 Task: Check the sale-to-list ratio of master bedroom in the last 5 years.
Action: Mouse moved to (857, 197)
Screenshot: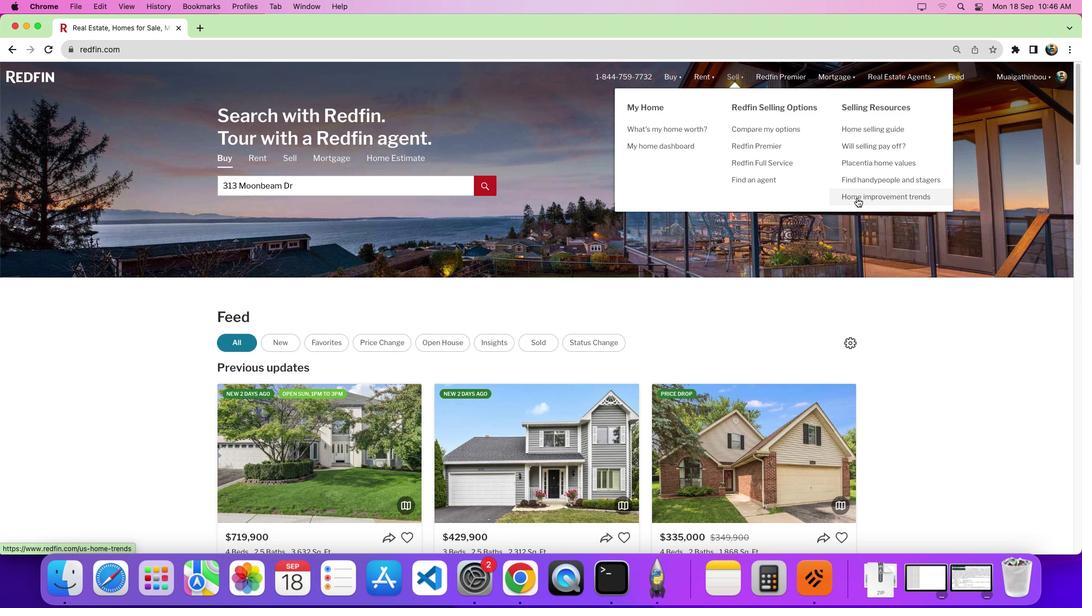 
Action: Mouse pressed left at (857, 197)
Screenshot: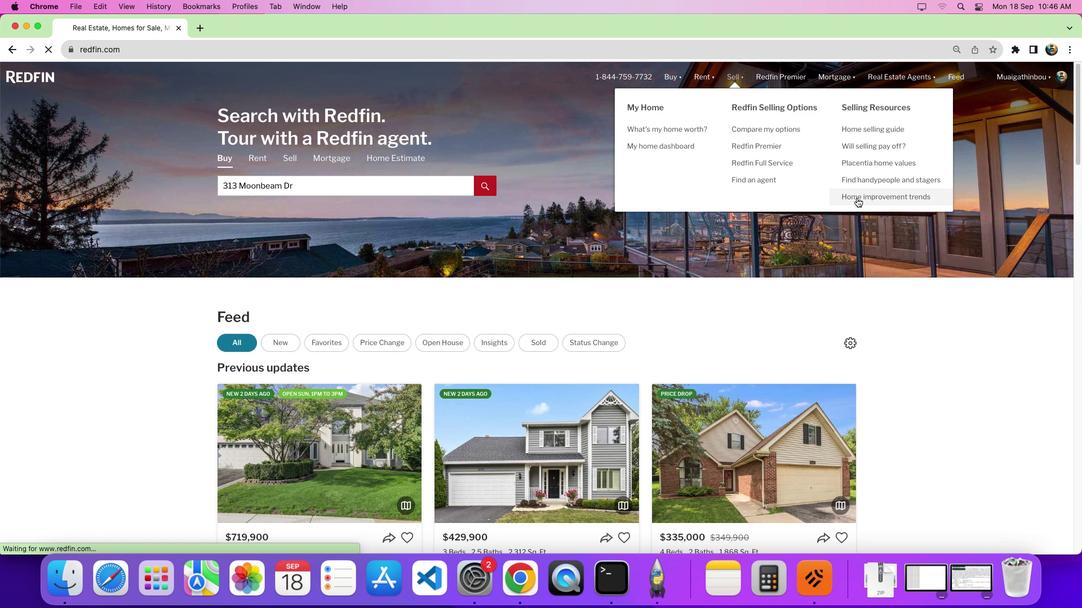
Action: Mouse moved to (303, 214)
Screenshot: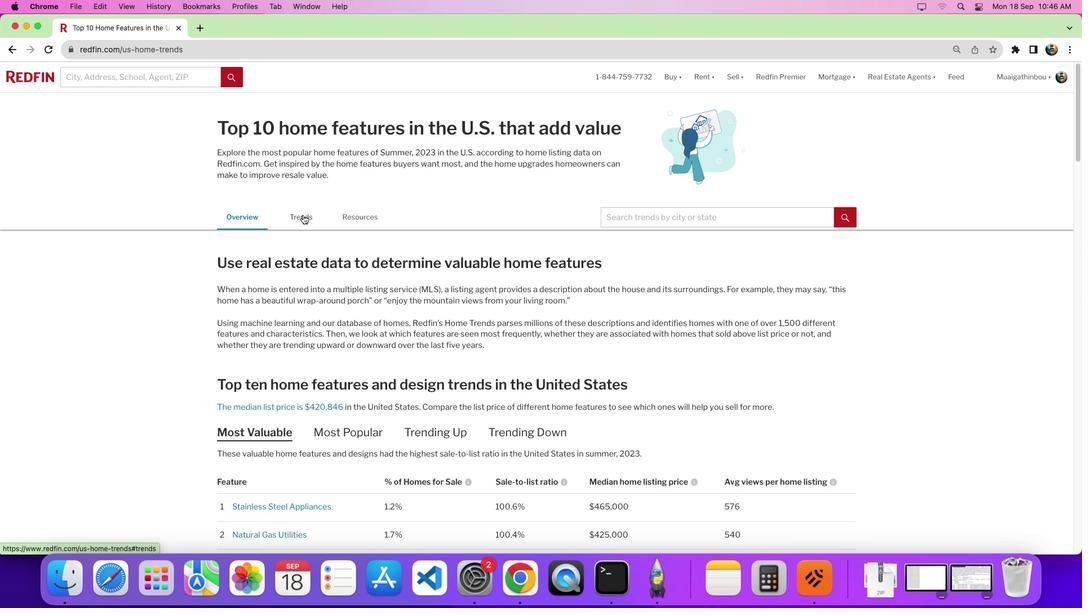 
Action: Mouse pressed left at (303, 214)
Screenshot: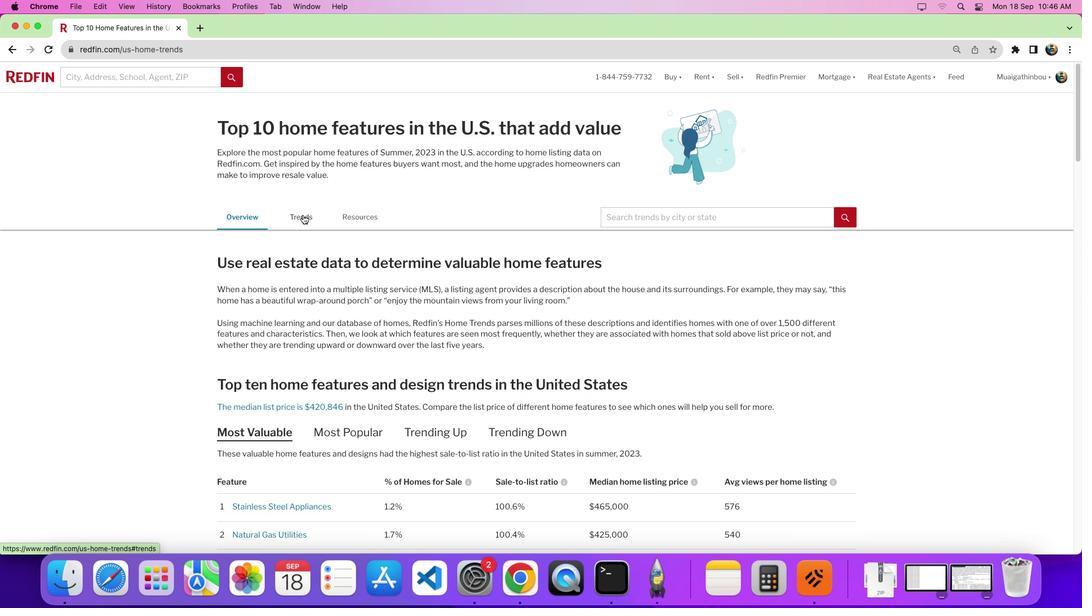 
Action: Mouse moved to (1080, 343)
Screenshot: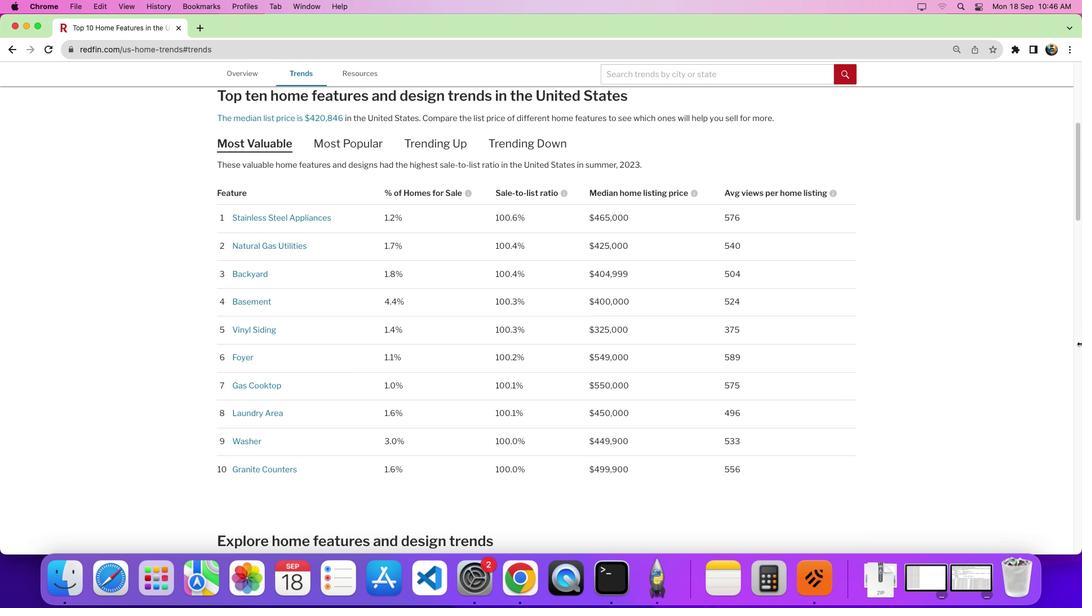 
Action: Mouse pressed left at (1080, 343)
Screenshot: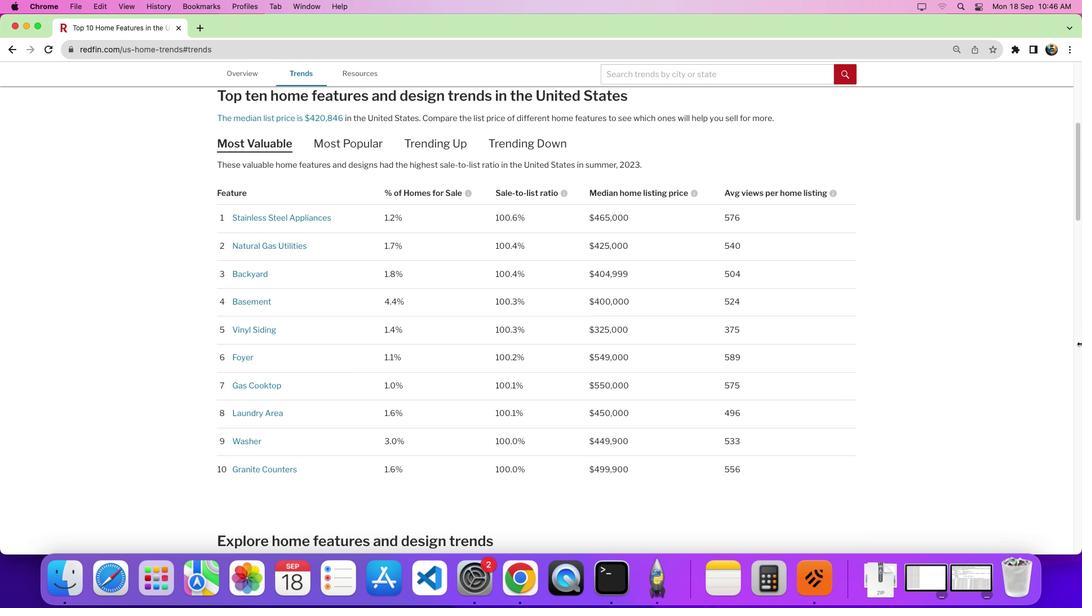 
Action: Mouse moved to (311, 192)
Screenshot: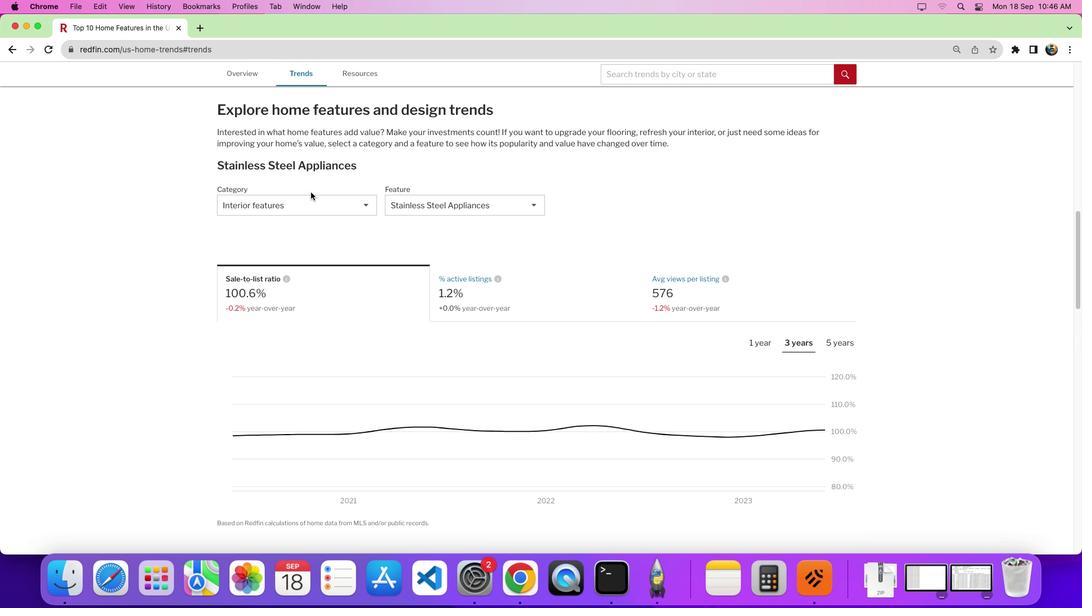 
Action: Mouse pressed left at (311, 192)
Screenshot: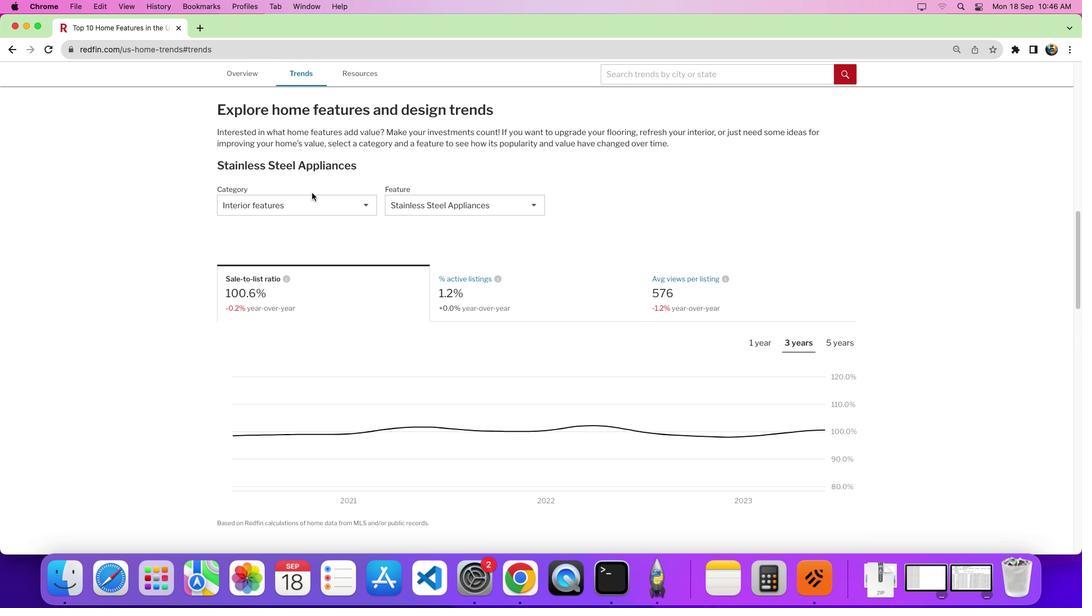 
Action: Mouse moved to (315, 199)
Screenshot: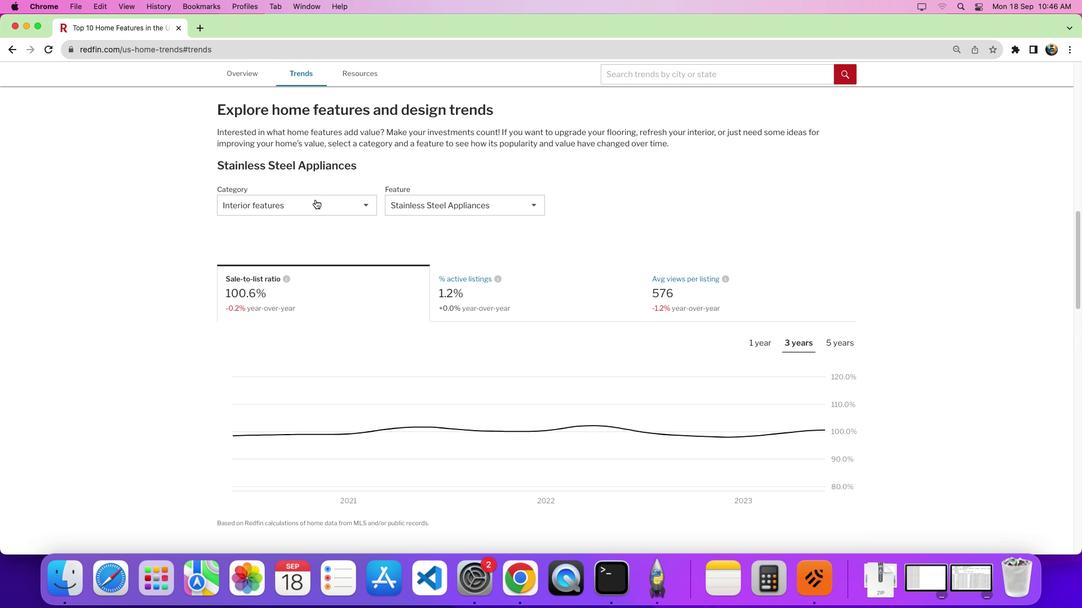
Action: Mouse pressed left at (315, 199)
Screenshot: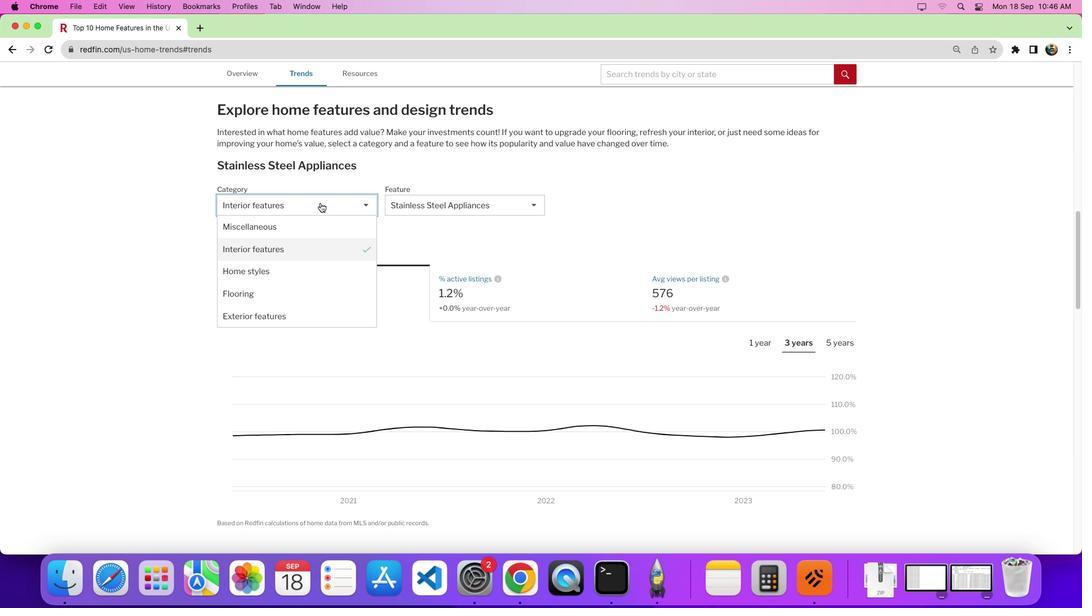 
Action: Mouse moved to (359, 257)
Screenshot: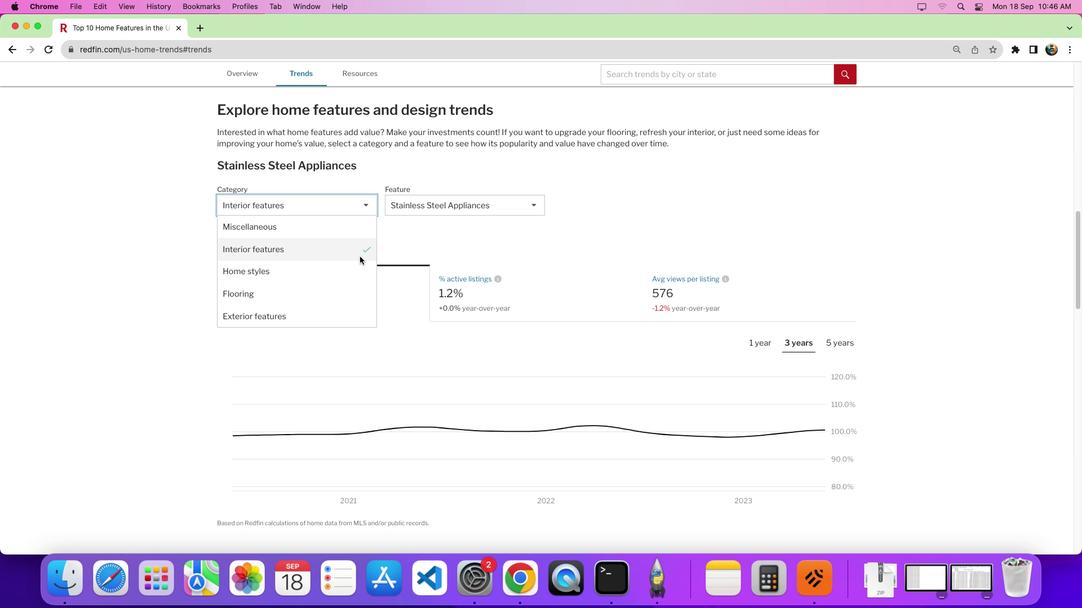 
Action: Mouse pressed left at (359, 257)
Screenshot: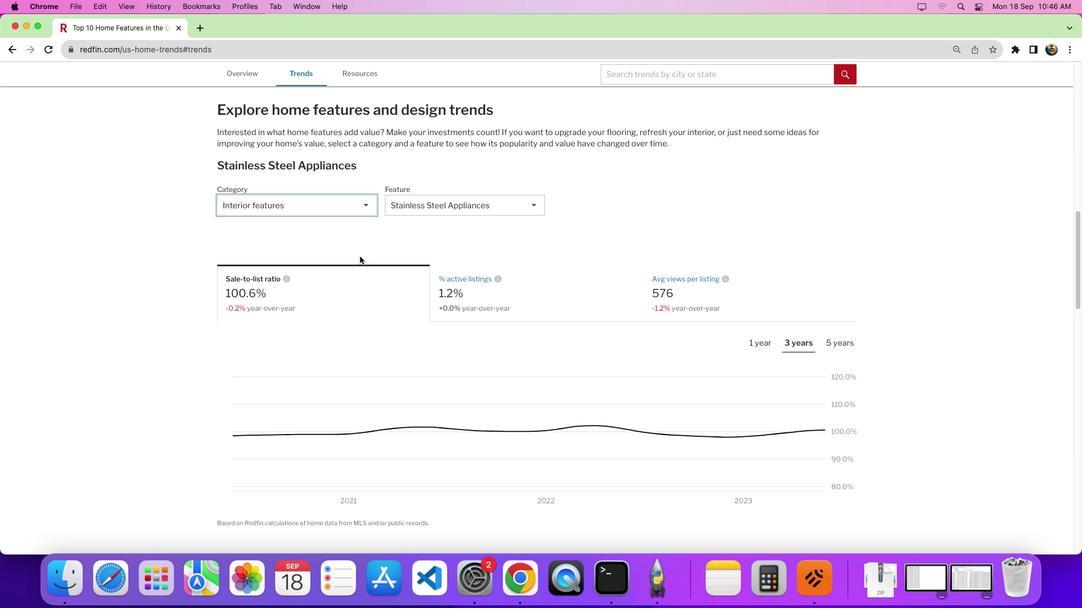 
Action: Mouse moved to (455, 205)
Screenshot: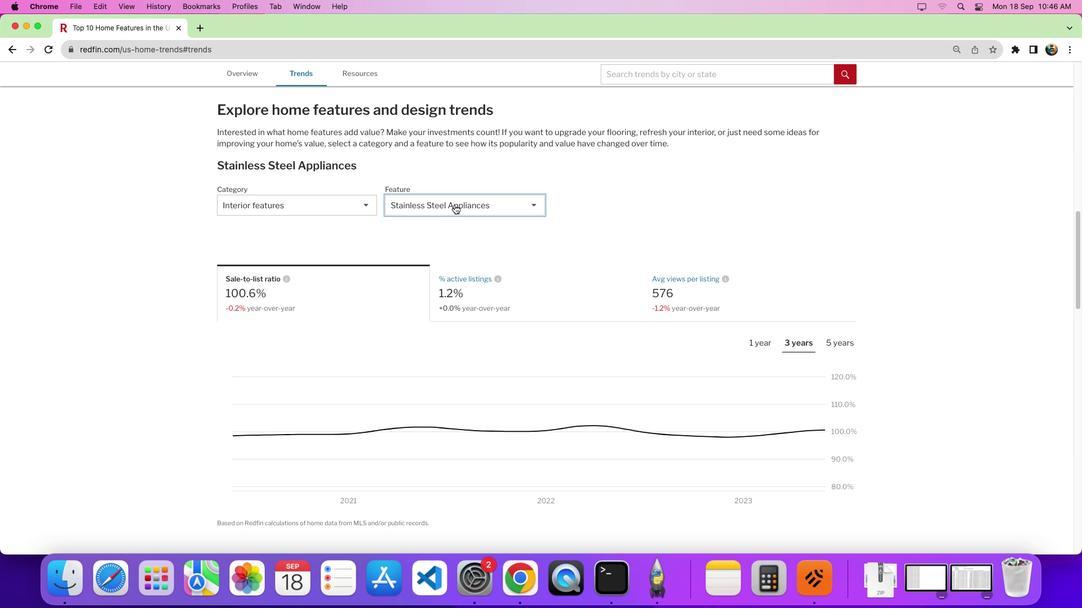 
Action: Mouse pressed left at (455, 205)
Screenshot: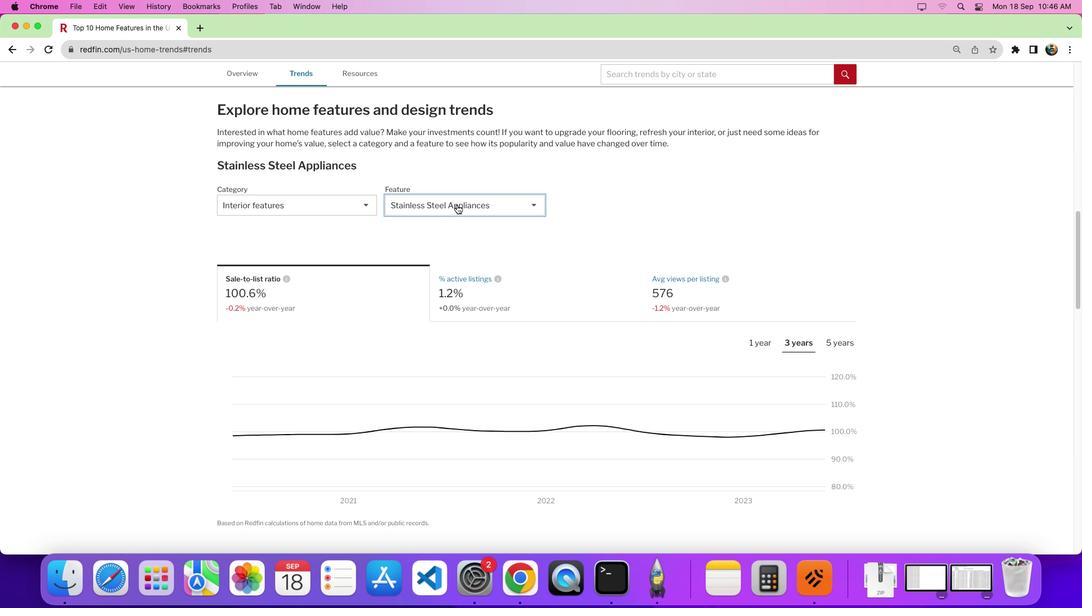 
Action: Mouse moved to (539, 320)
Screenshot: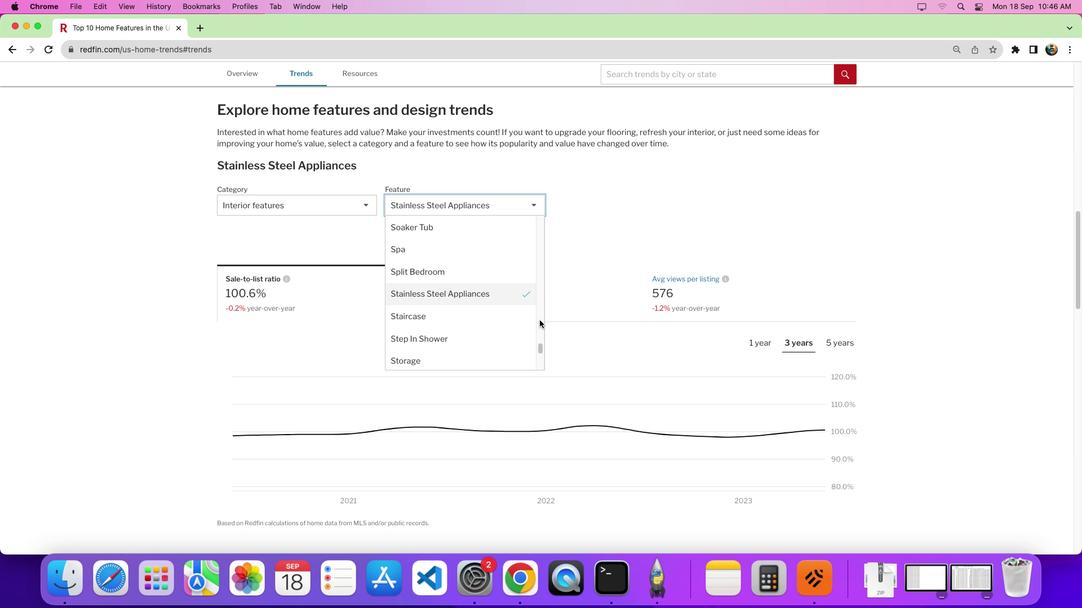 
Action: Mouse pressed left at (539, 320)
Screenshot: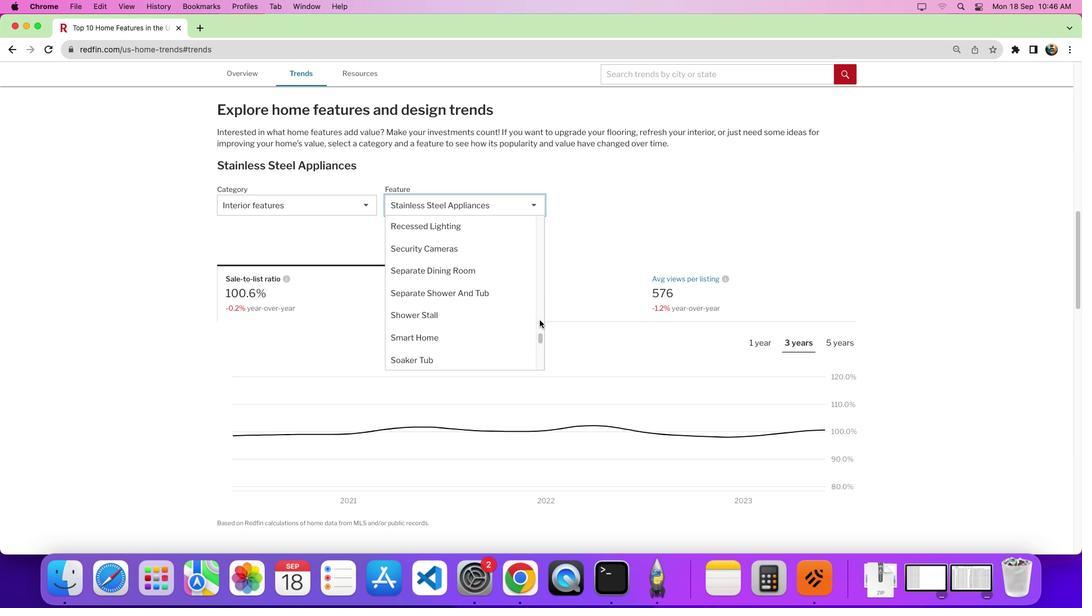 
Action: Mouse moved to (454, 321)
Screenshot: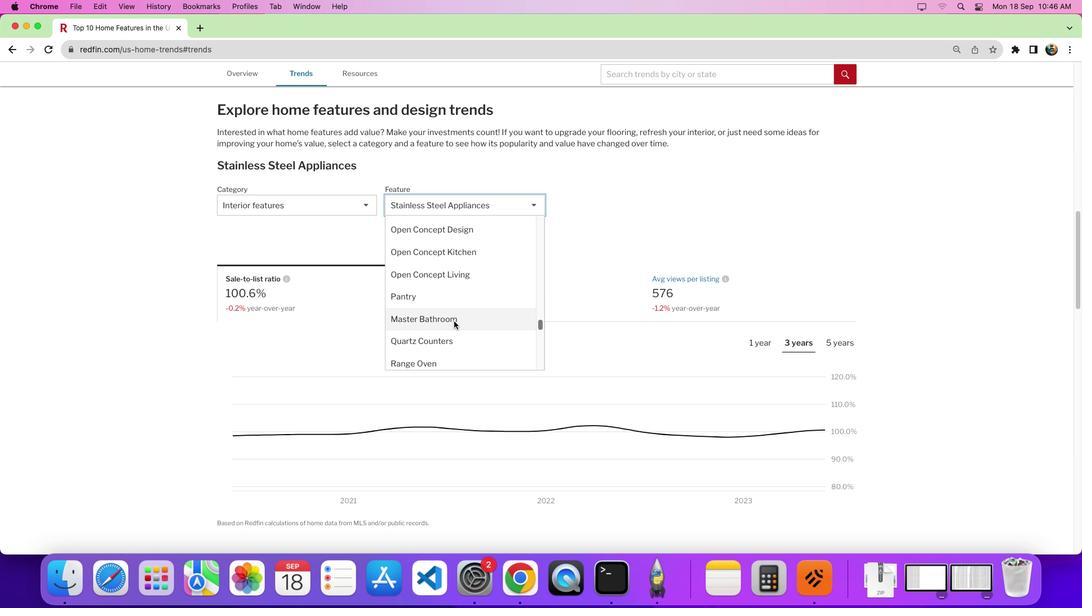 
Action: Mouse pressed left at (454, 321)
Screenshot: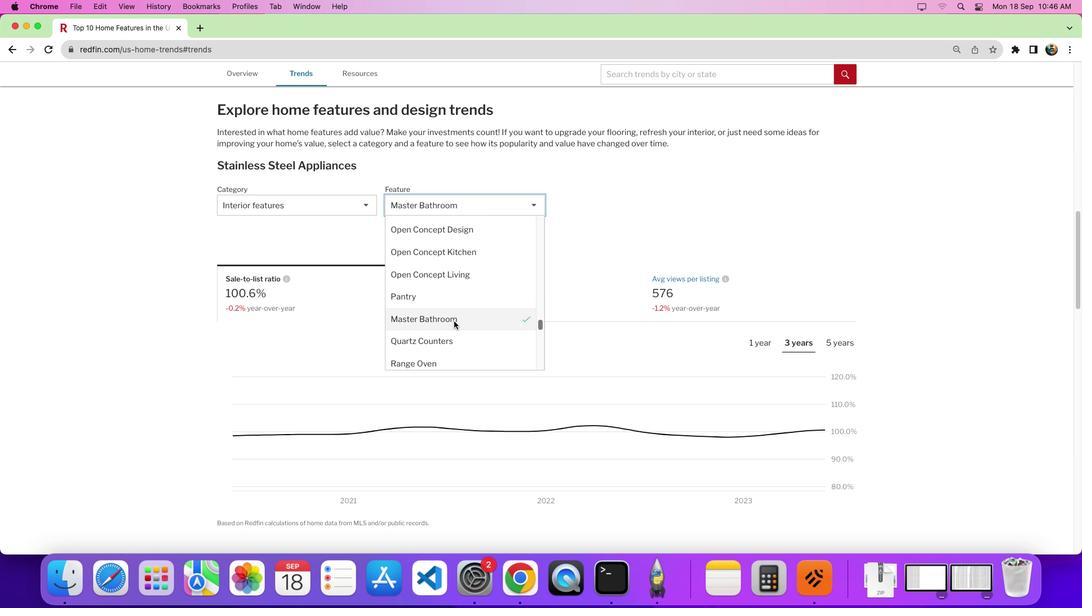 
Action: Mouse moved to (836, 345)
Screenshot: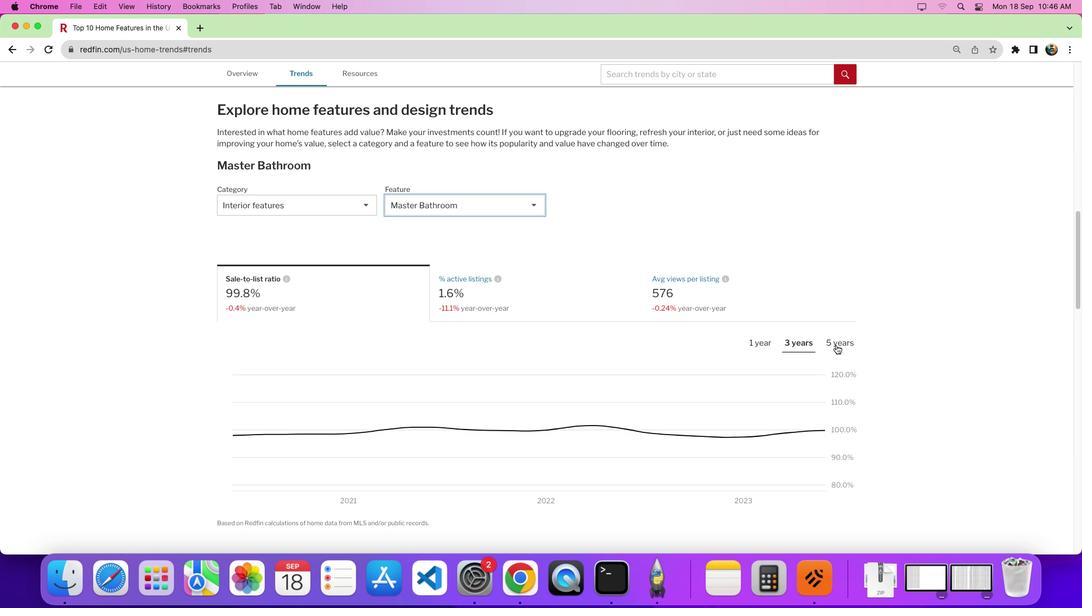 
Action: Mouse pressed left at (836, 345)
Screenshot: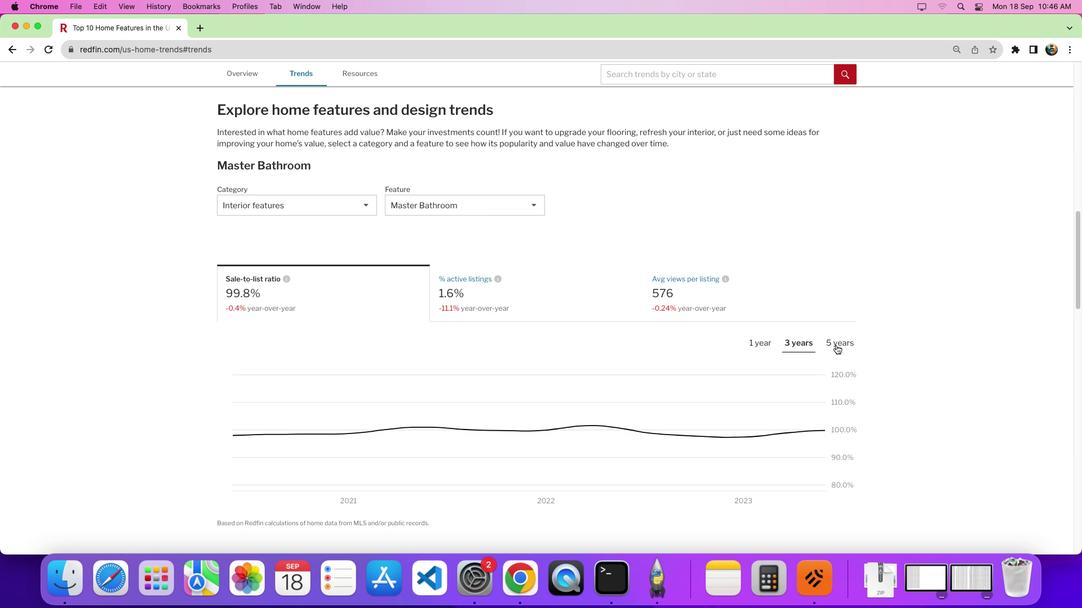 
Action: Mouse moved to (836, 345)
Screenshot: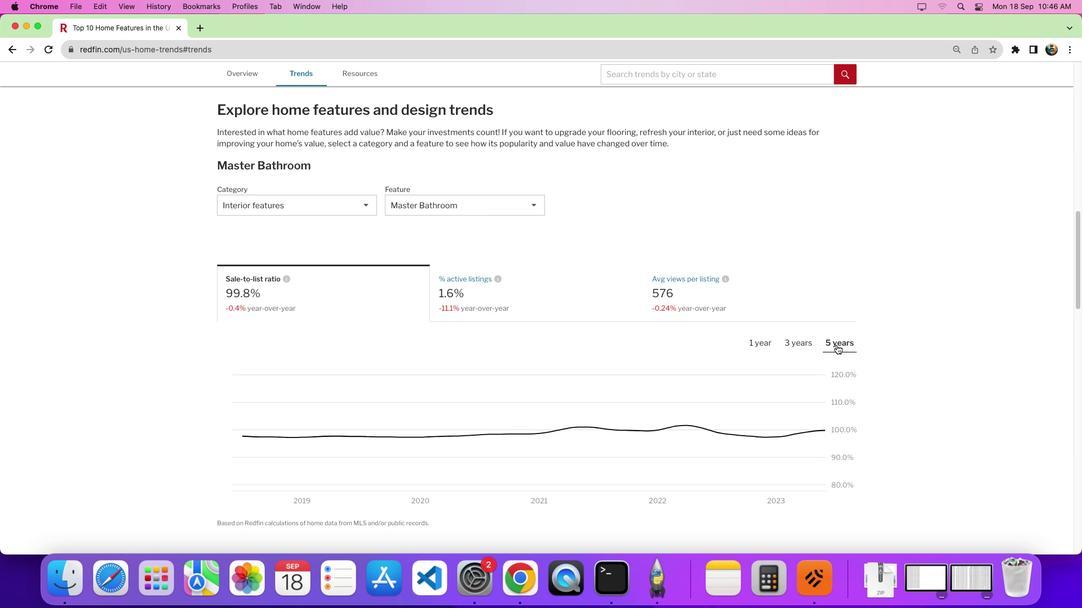 
